 Task: Apply object animation ""fade in"".
Action: Mouse moved to (104, 62)
Screenshot: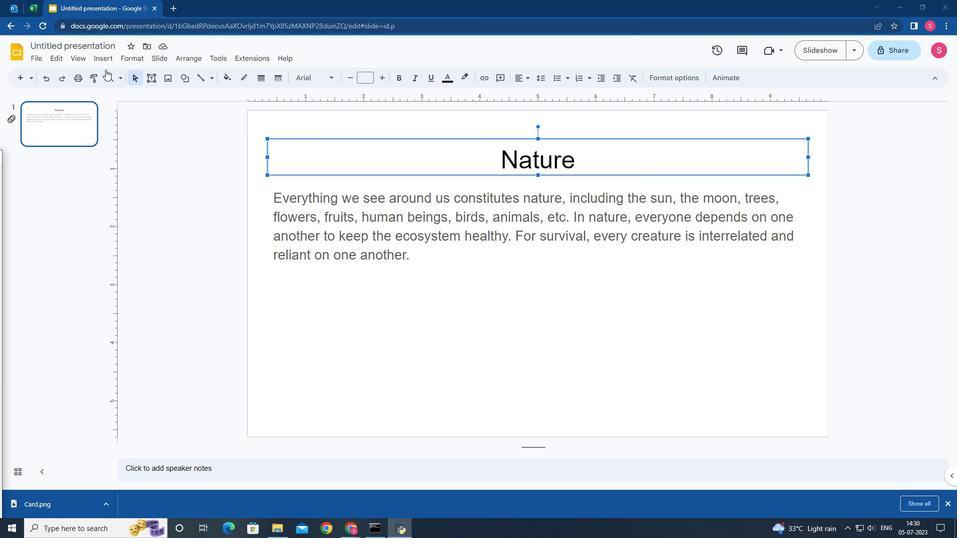 
Action: Mouse pressed left at (104, 62)
Screenshot: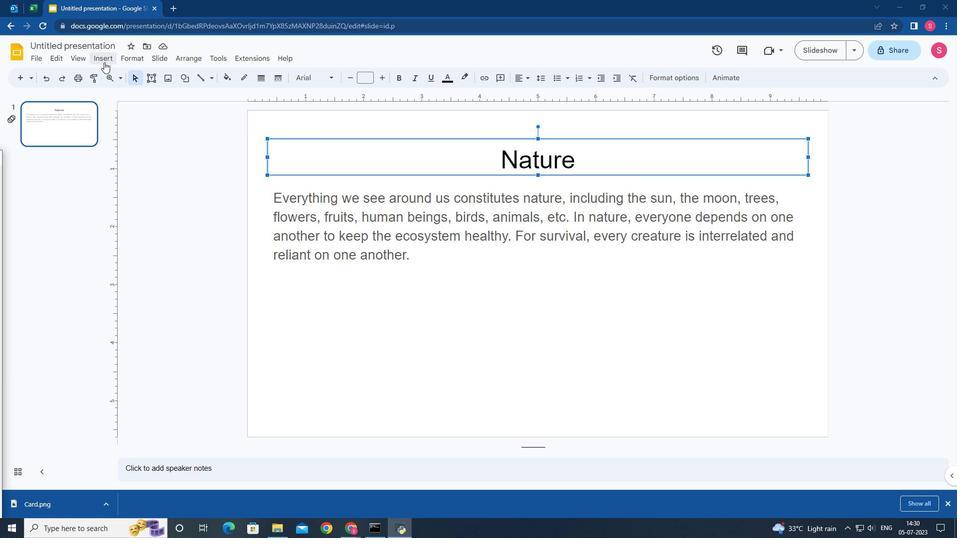 
Action: Mouse moved to (132, 259)
Screenshot: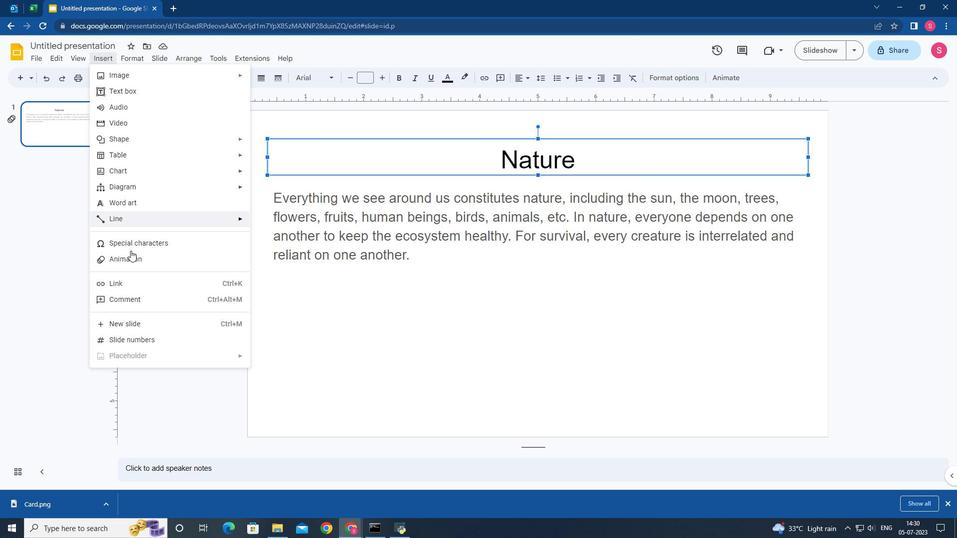 
Action: Mouse pressed left at (132, 259)
Screenshot: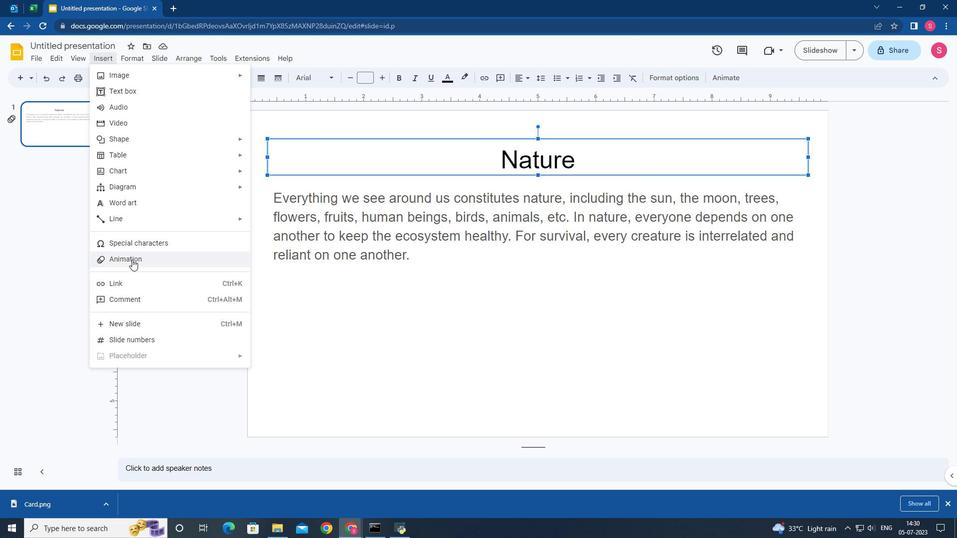 
Action: Mouse moved to (820, 260)
Screenshot: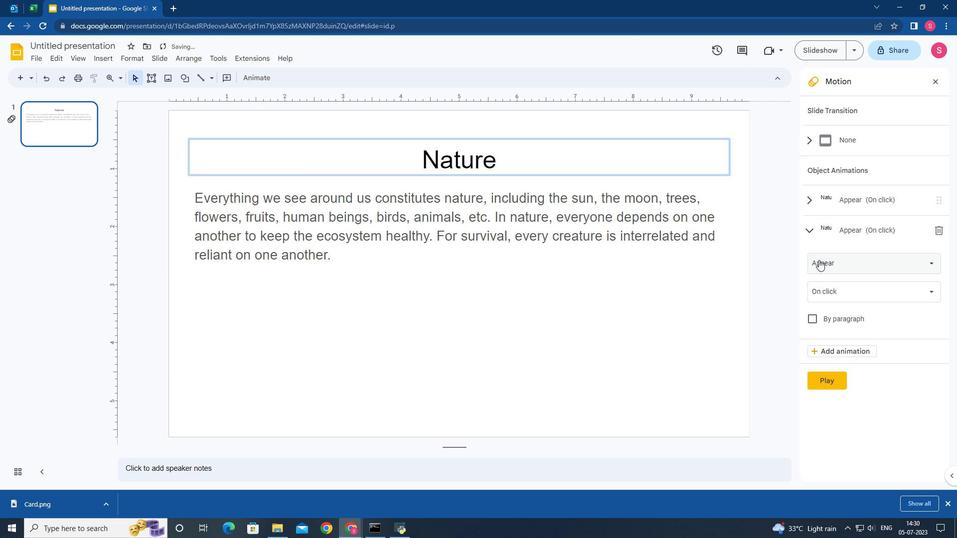 
Action: Mouse pressed left at (820, 260)
Screenshot: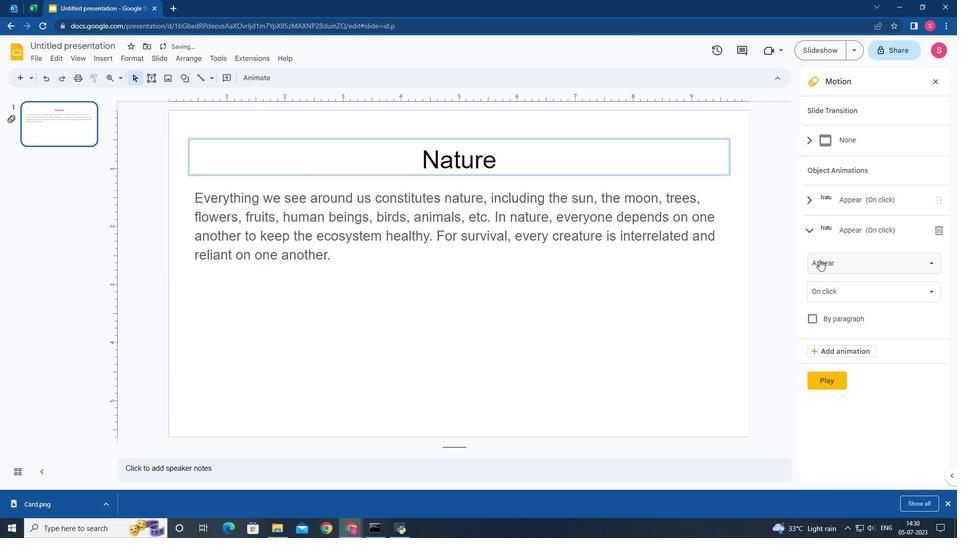 
Action: Mouse moved to (827, 284)
Screenshot: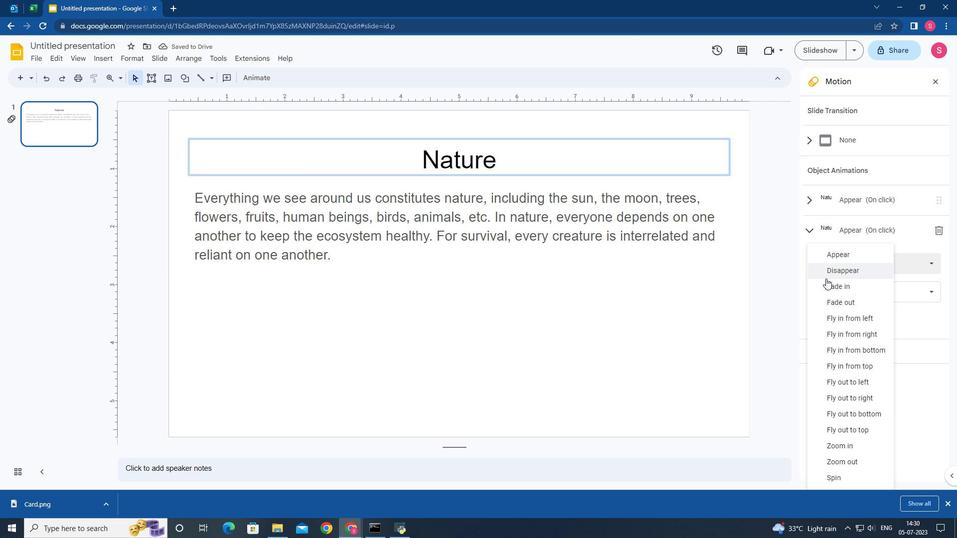 
Action: Mouse pressed left at (827, 284)
Screenshot: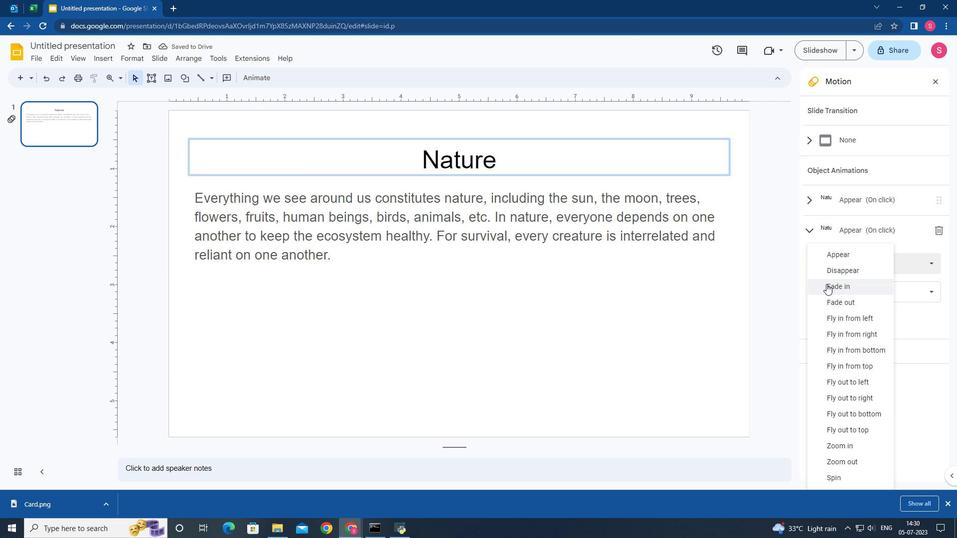 
Action: Mouse moved to (409, 334)
Screenshot: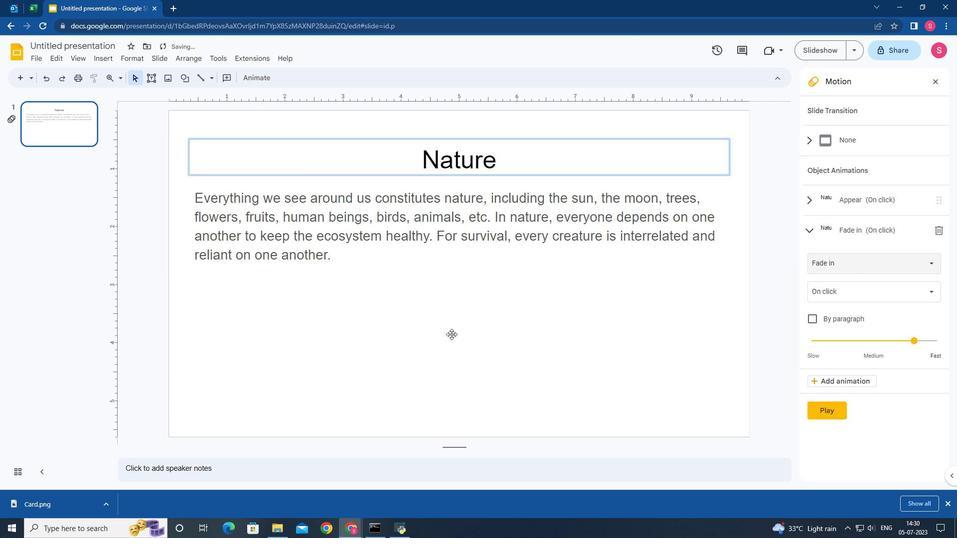 
